 Task: Select the always expand option in the collapse results.
Action: Mouse moved to (30, 607)
Screenshot: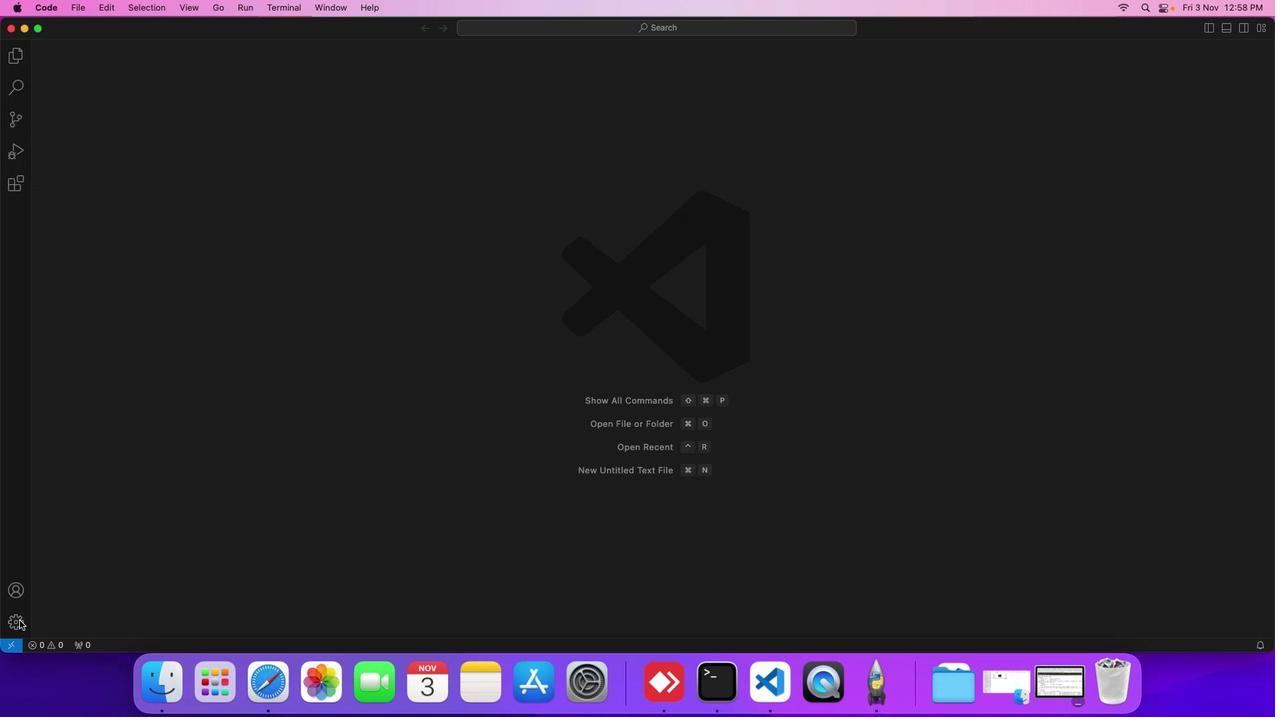 
Action: Mouse pressed left at (30, 607)
Screenshot: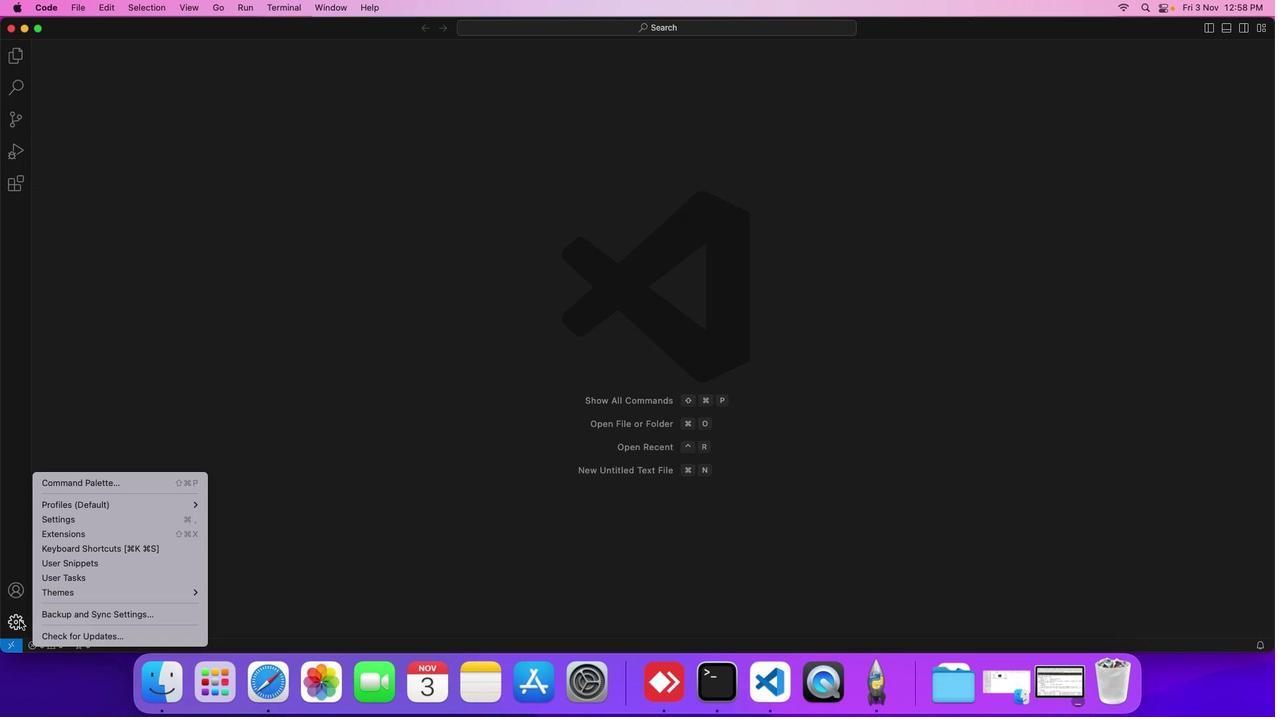 
Action: Mouse moved to (64, 503)
Screenshot: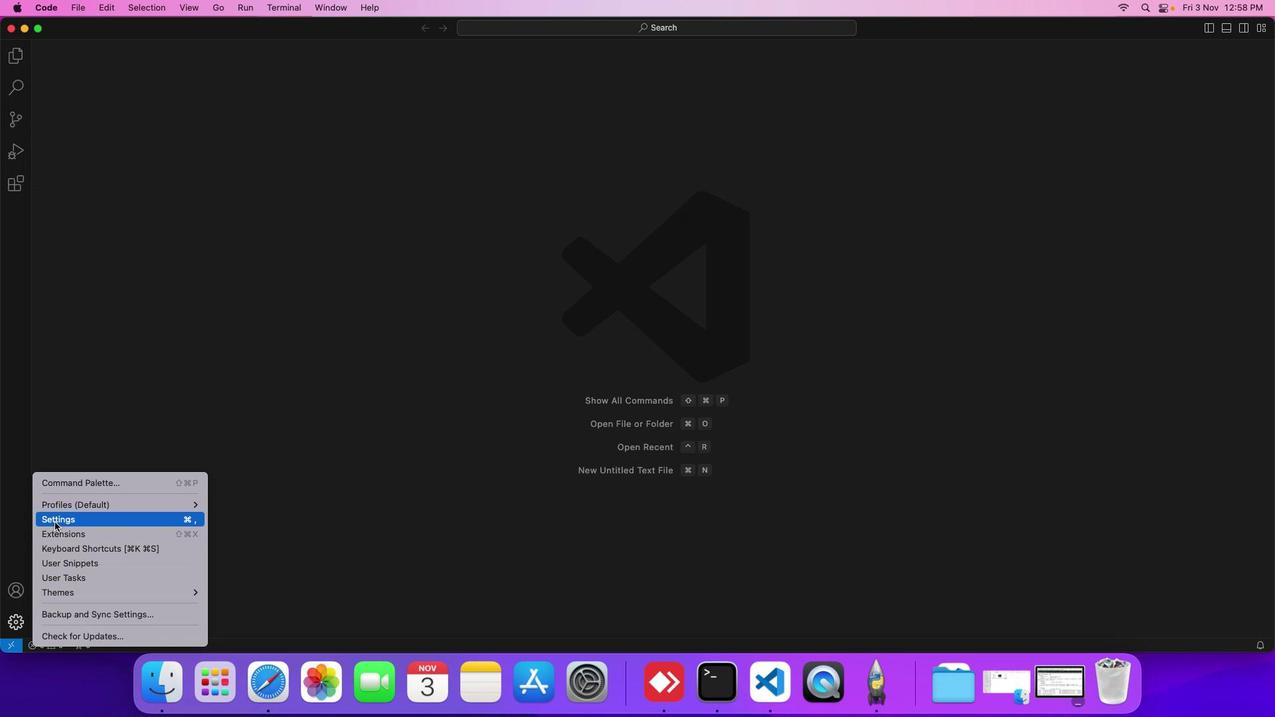 
Action: Mouse pressed left at (64, 503)
Screenshot: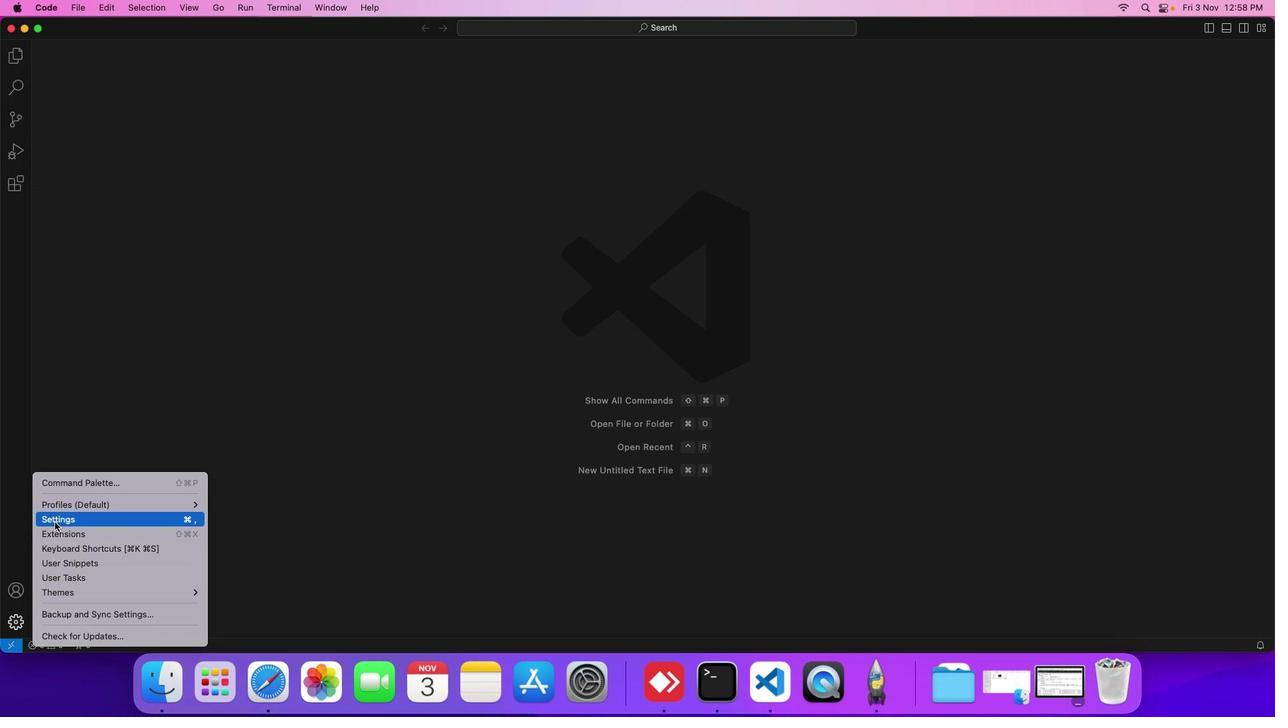 
Action: Mouse moved to (318, 158)
Screenshot: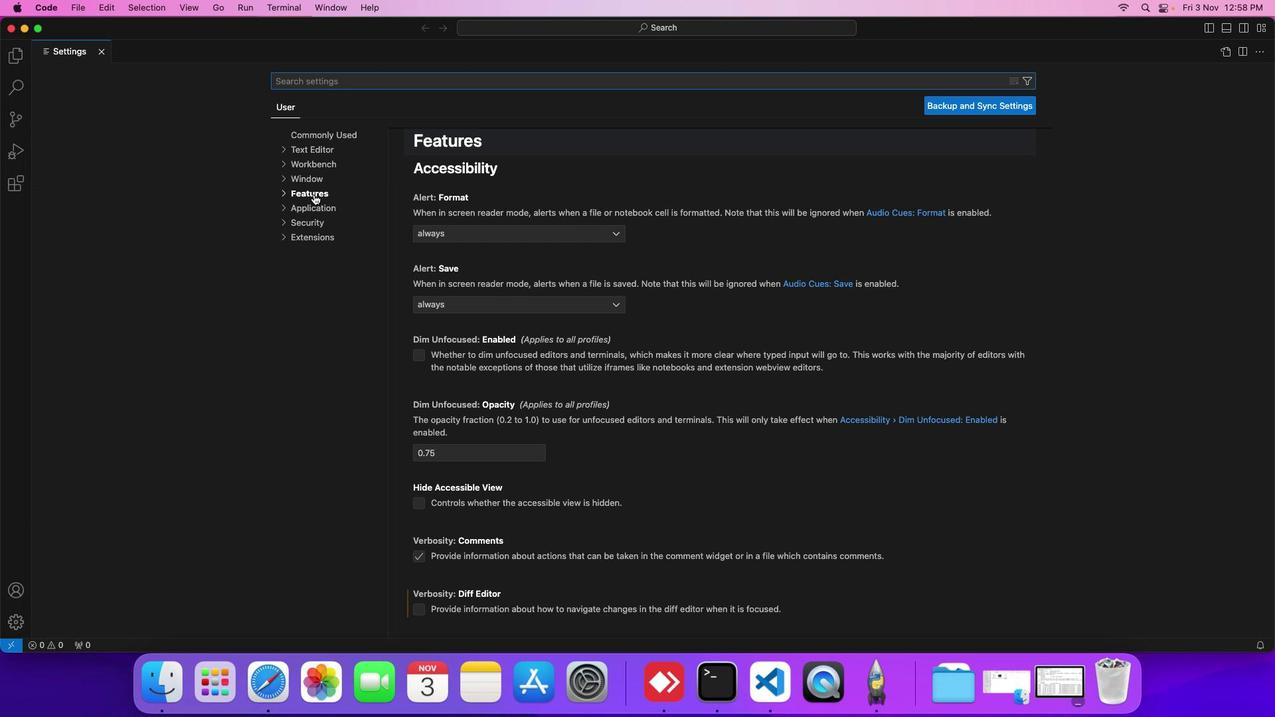 
Action: Mouse pressed left at (318, 158)
Screenshot: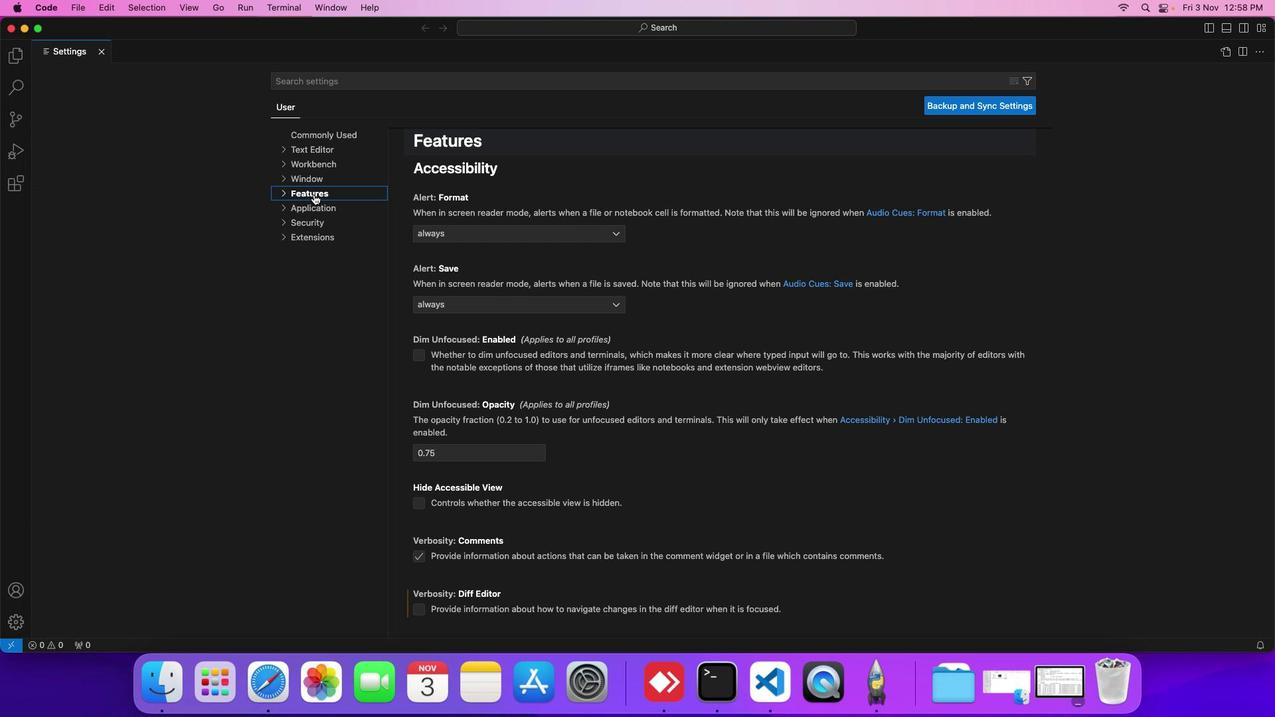 
Action: Mouse moved to (327, 203)
Screenshot: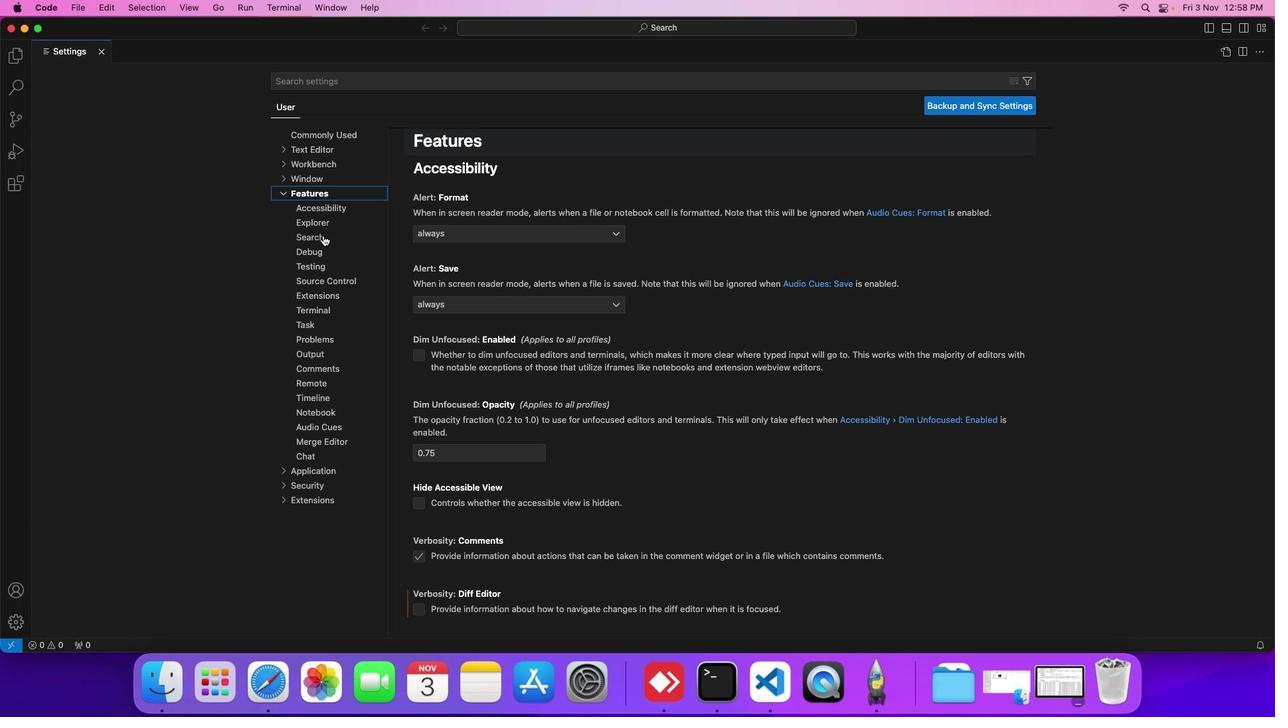 
Action: Mouse pressed left at (327, 203)
Screenshot: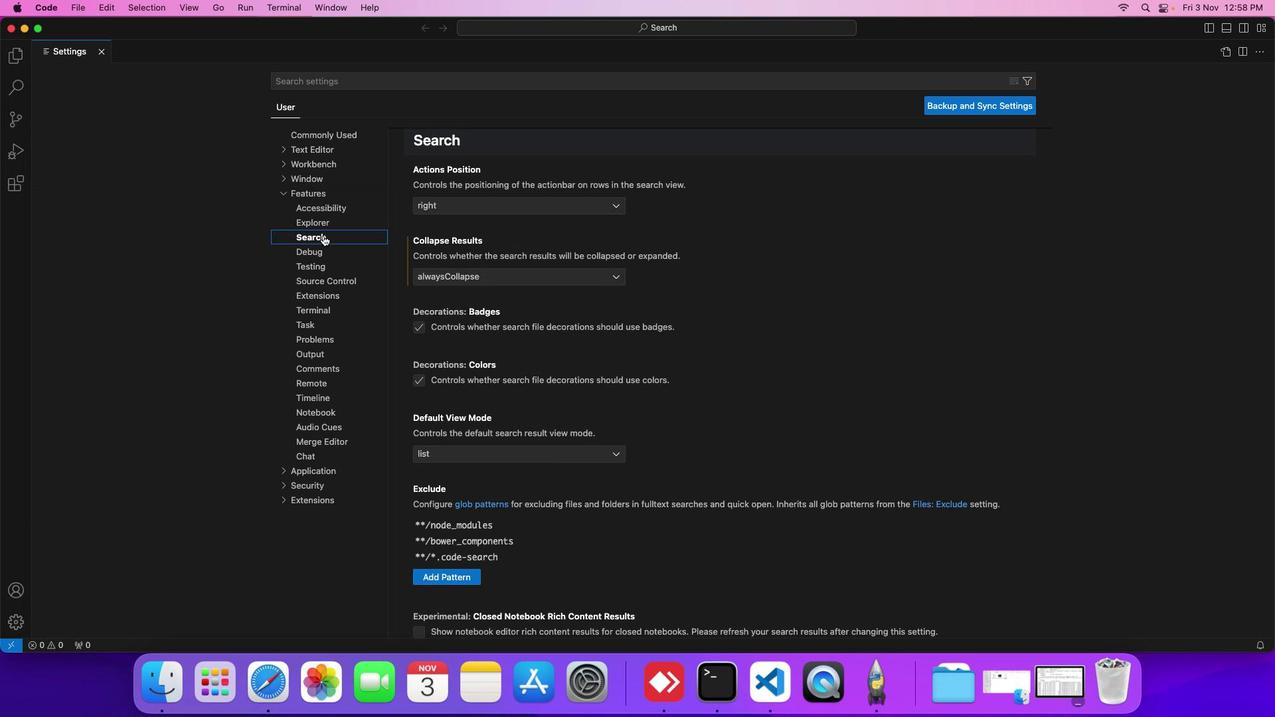 
Action: Mouse moved to (456, 251)
Screenshot: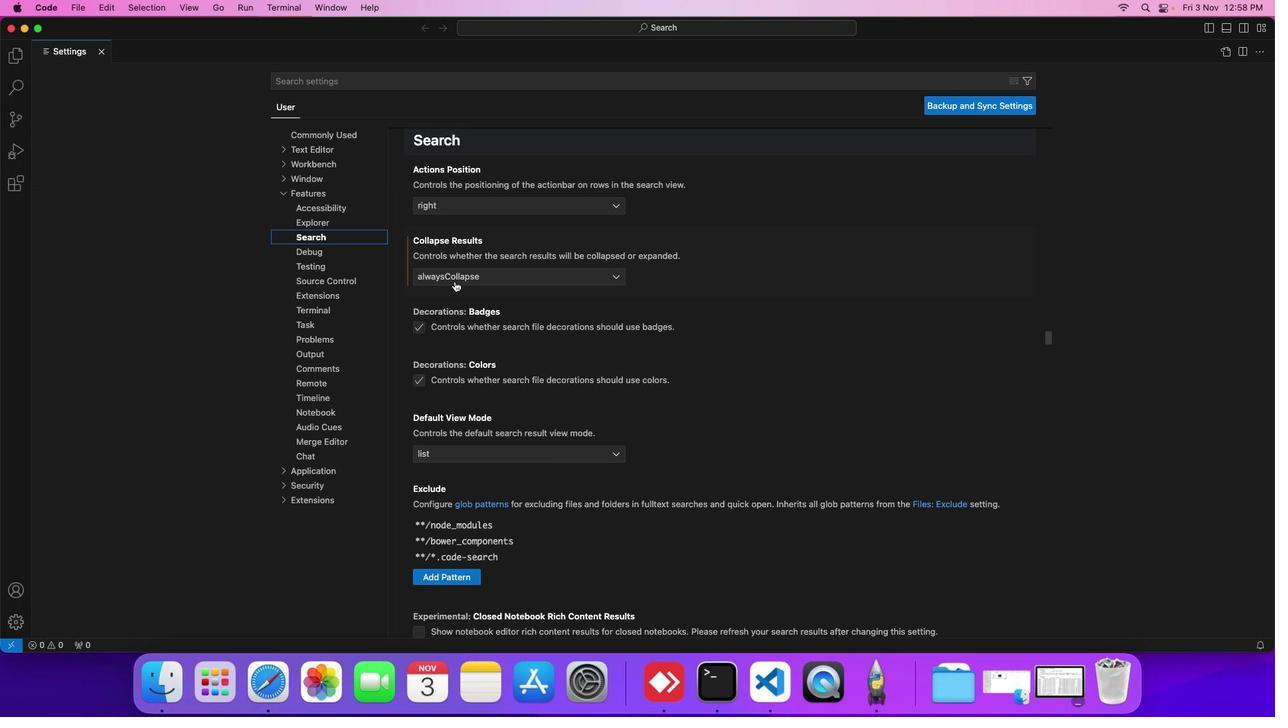 
Action: Mouse pressed left at (456, 251)
Screenshot: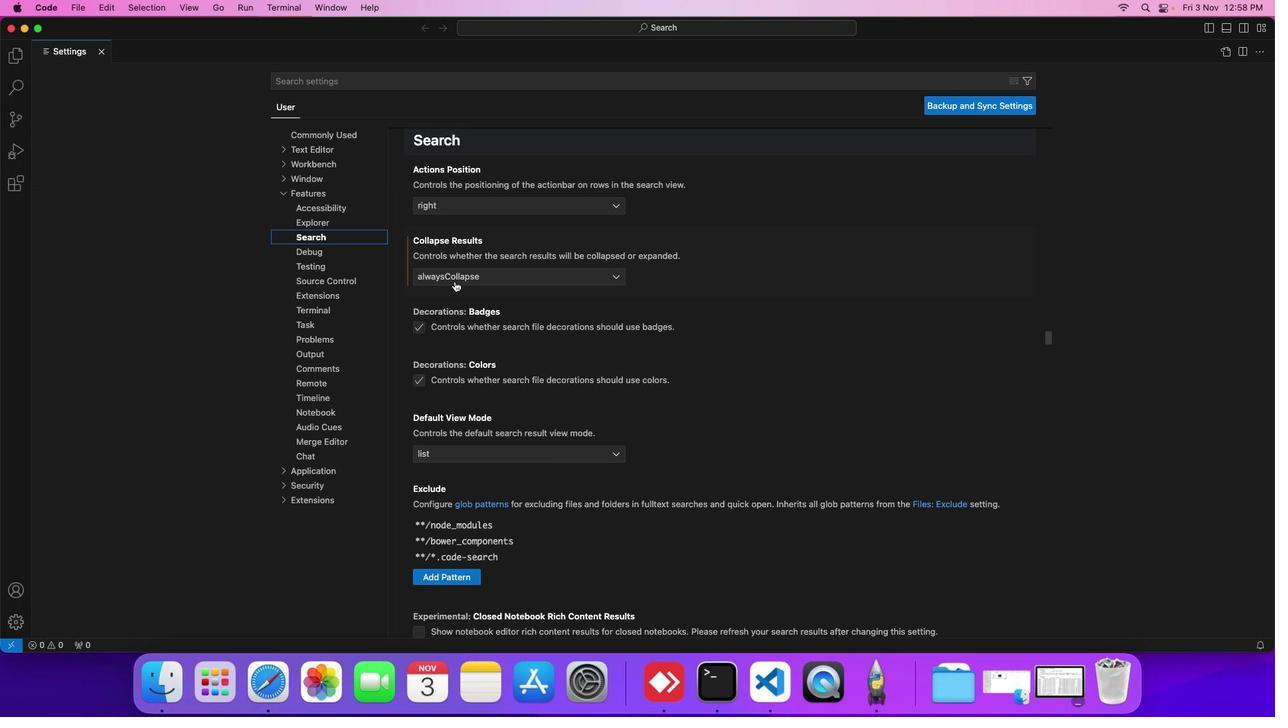 
Action: Mouse moved to (460, 291)
Screenshot: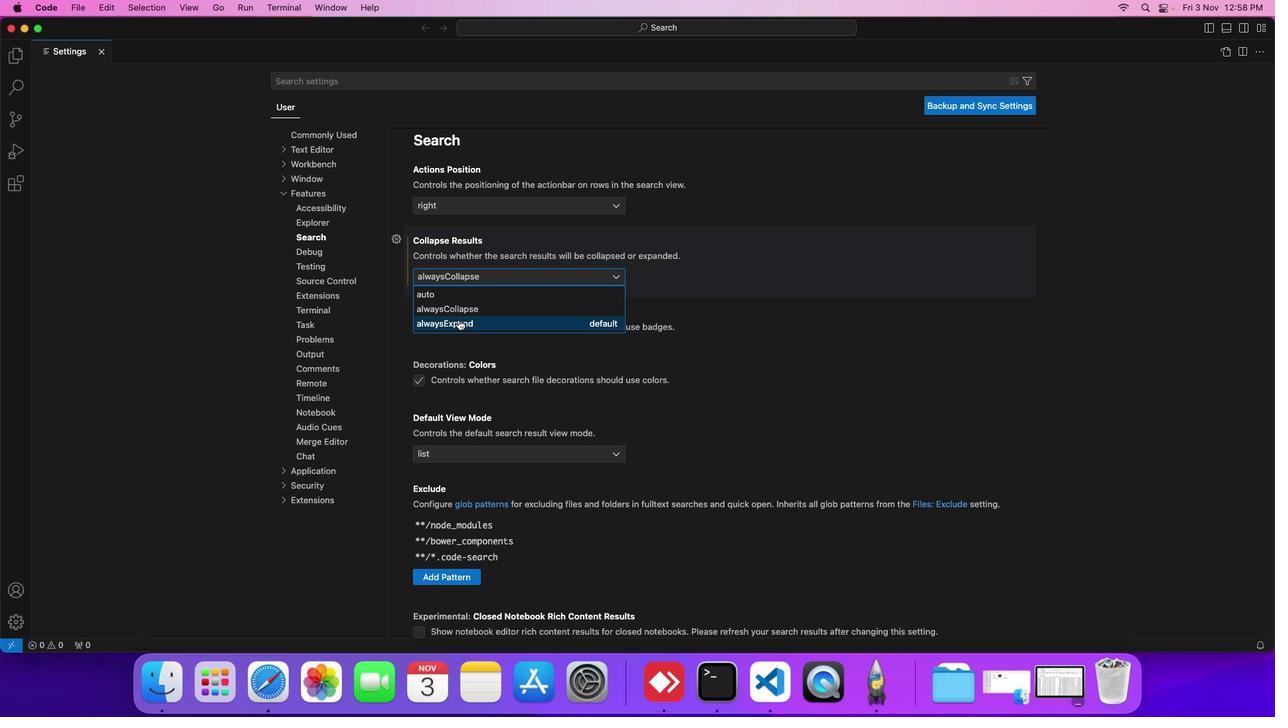 
Action: Mouse pressed left at (460, 291)
Screenshot: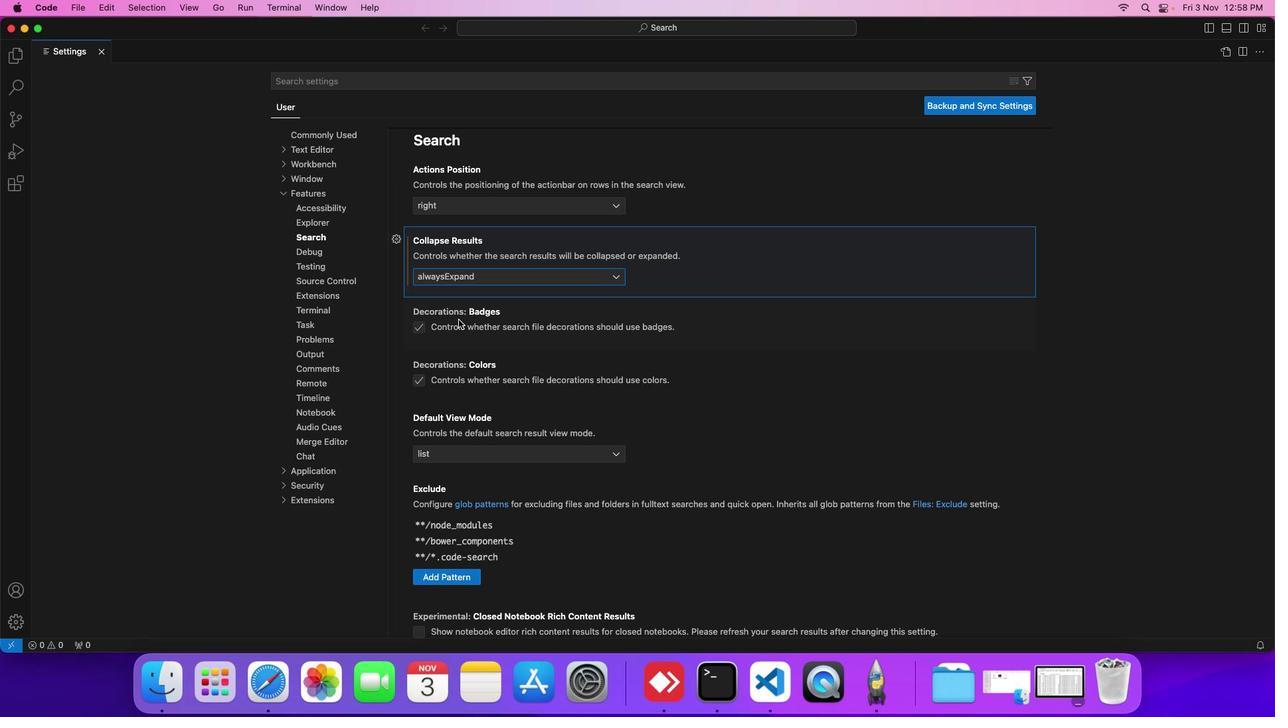 
Action: Mouse moved to (460, 290)
Screenshot: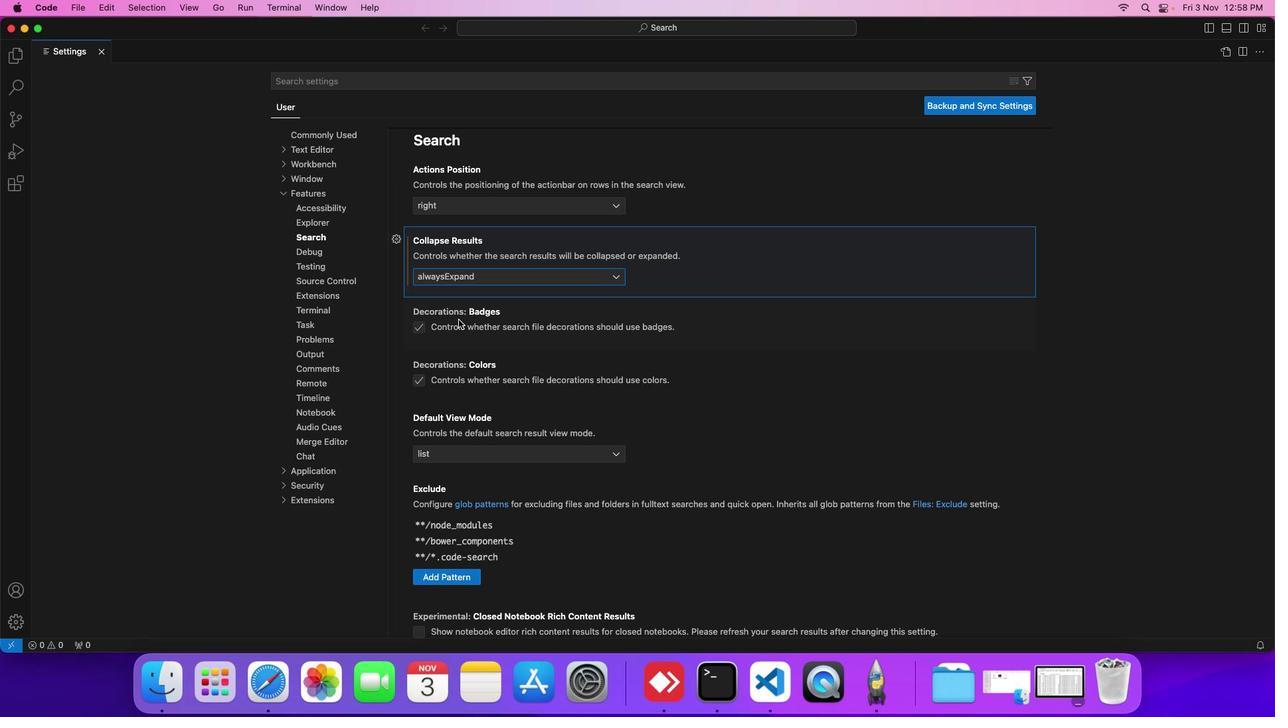 
